 Task: Go to the posts of company Procter & Gamble
Action: Mouse moved to (704, 106)
Screenshot: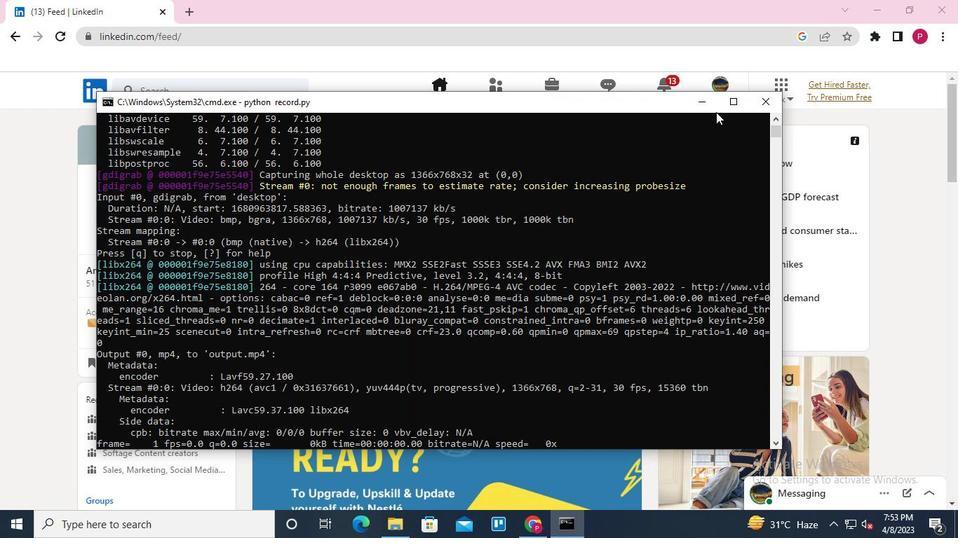 
Action: Mouse pressed left at (704, 106)
Screenshot: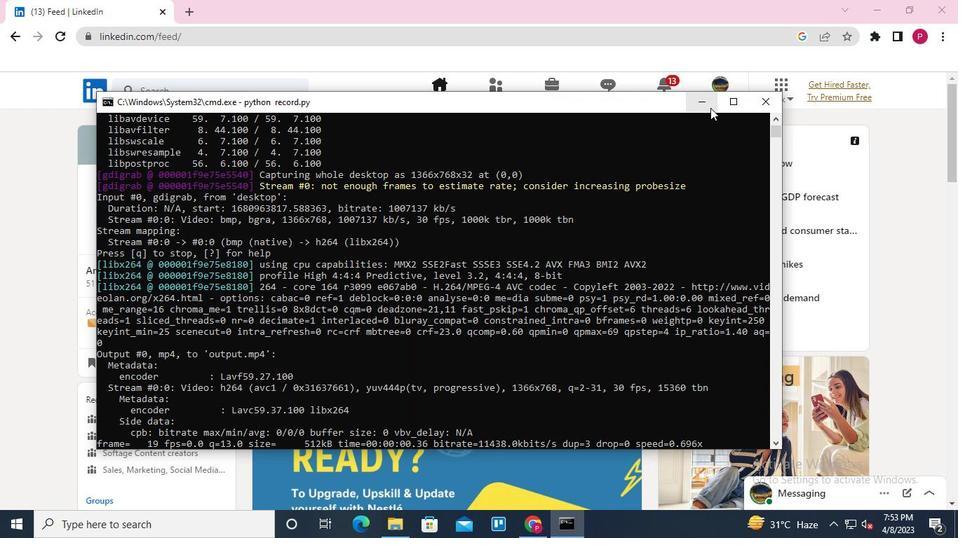 
Action: Mouse moved to (166, 91)
Screenshot: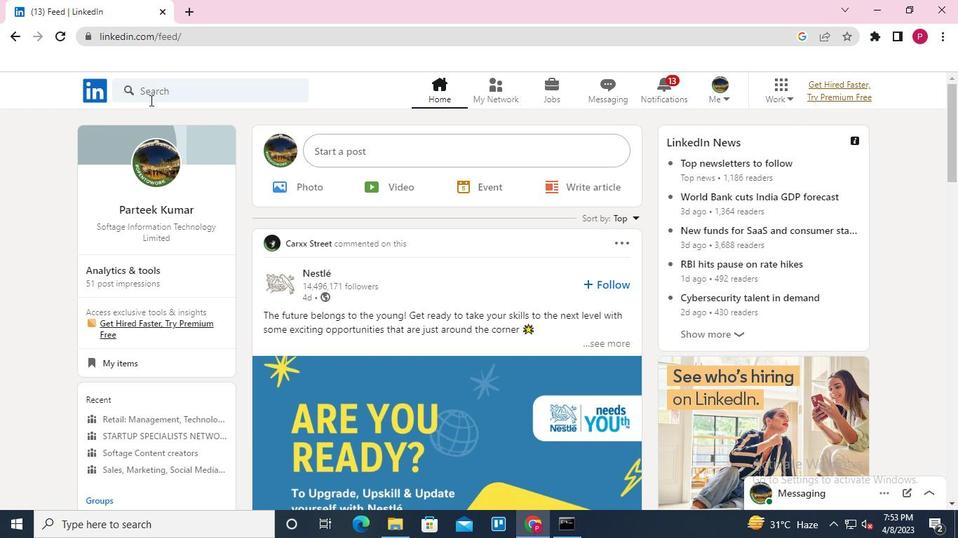 
Action: Mouse pressed left at (166, 91)
Screenshot: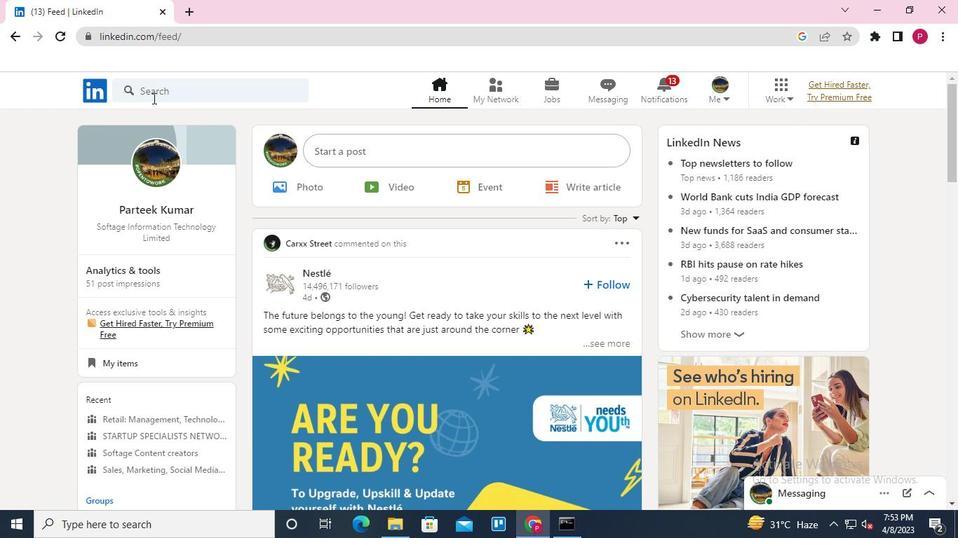 
Action: Mouse moved to (136, 162)
Screenshot: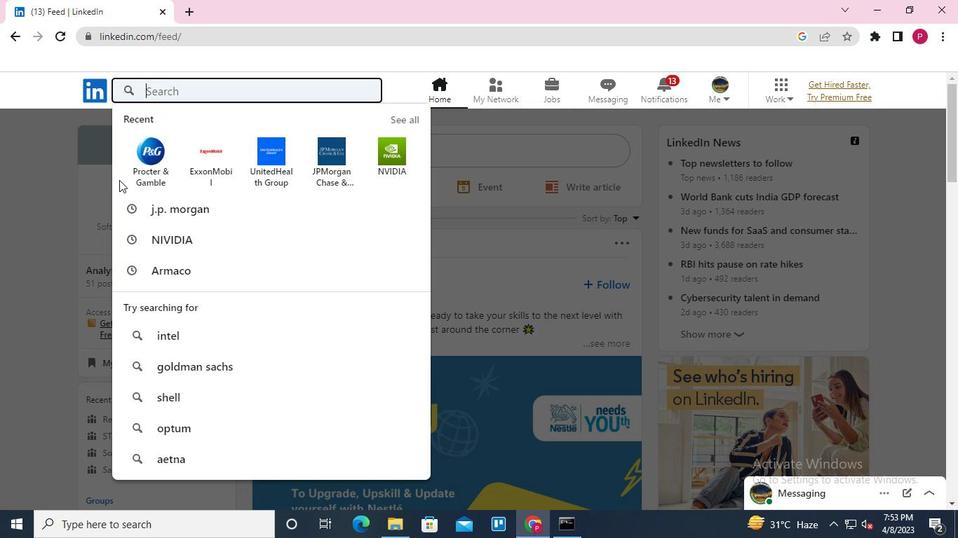 
Action: Mouse pressed left at (136, 162)
Screenshot: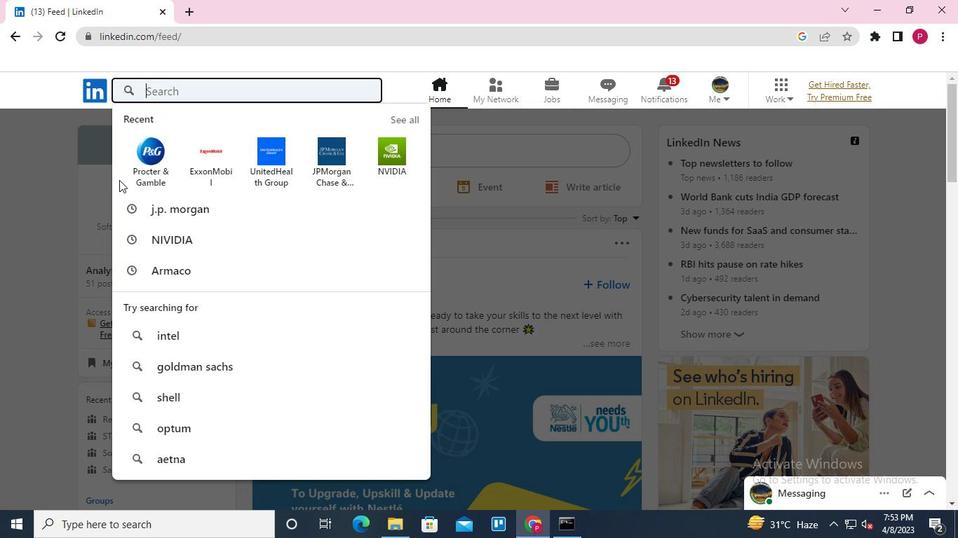 
Action: Mouse moved to (233, 159)
Screenshot: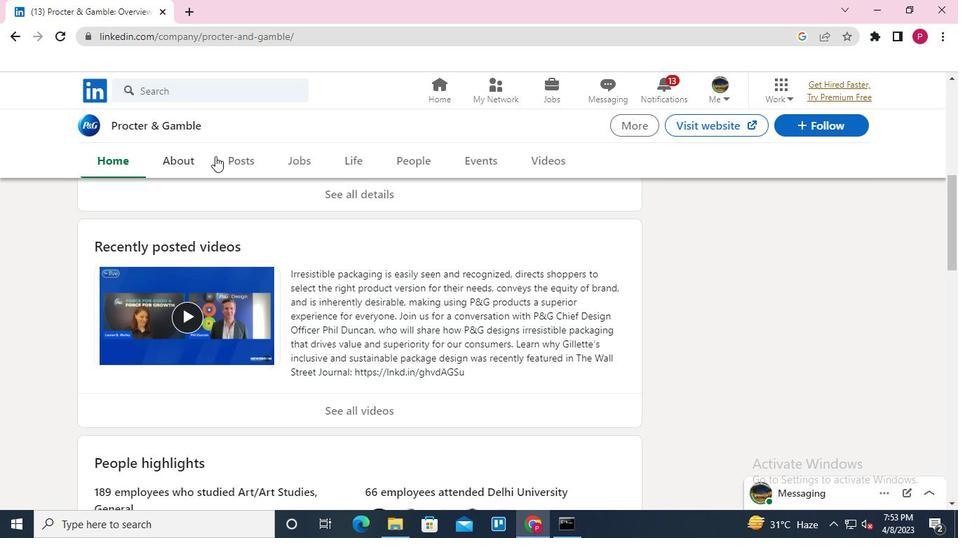 
Action: Mouse pressed left at (233, 159)
Screenshot: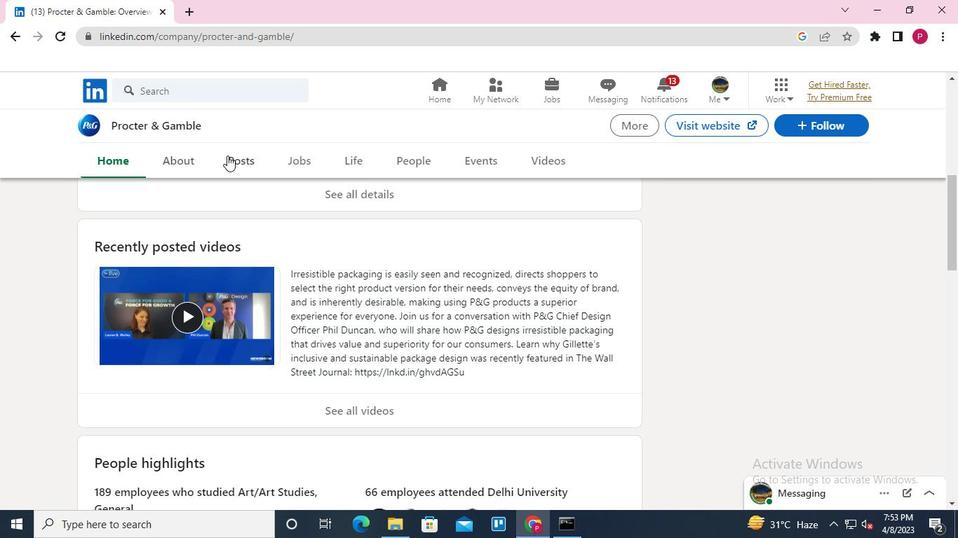 
Action: Mouse moved to (402, 320)
Screenshot: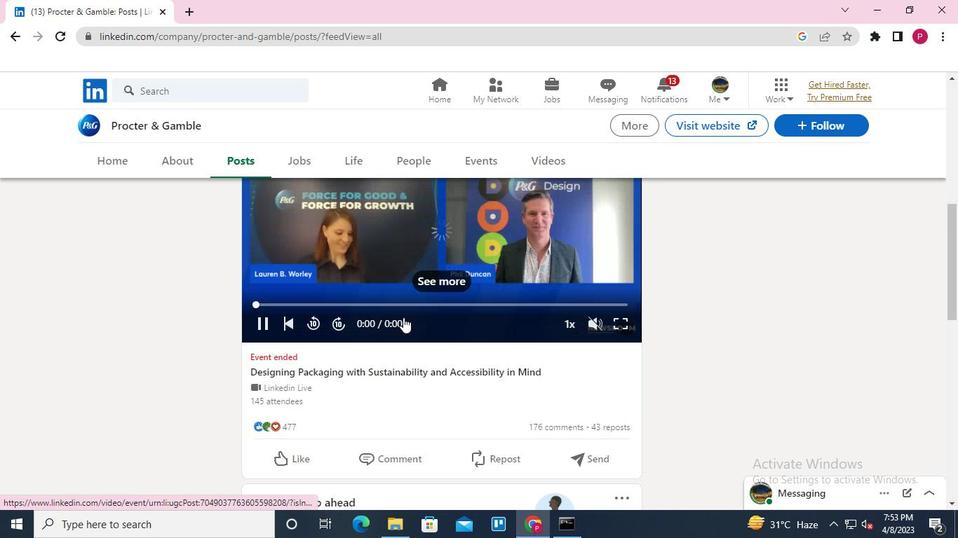 
Action: Keyboard Key.alt_l
Screenshot: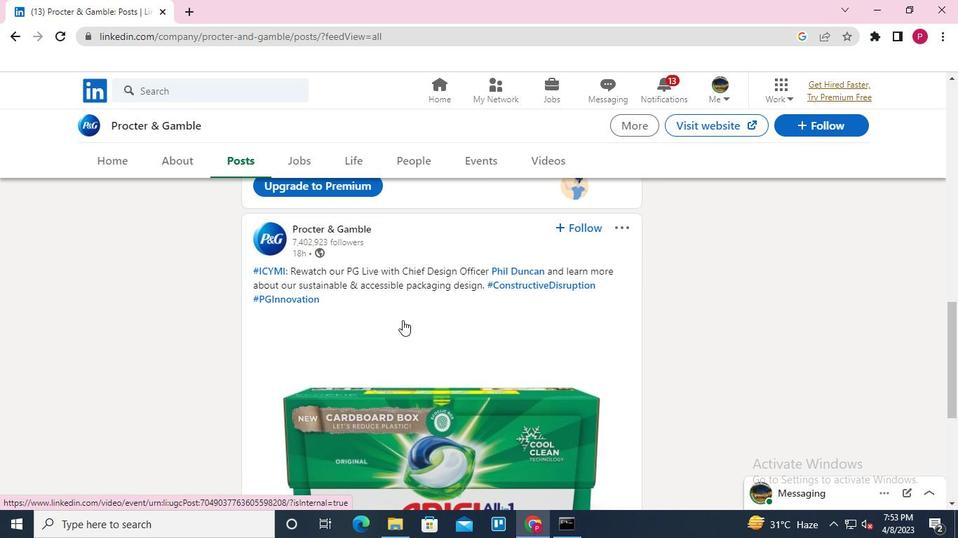 
Action: Keyboard Key.tab
Screenshot: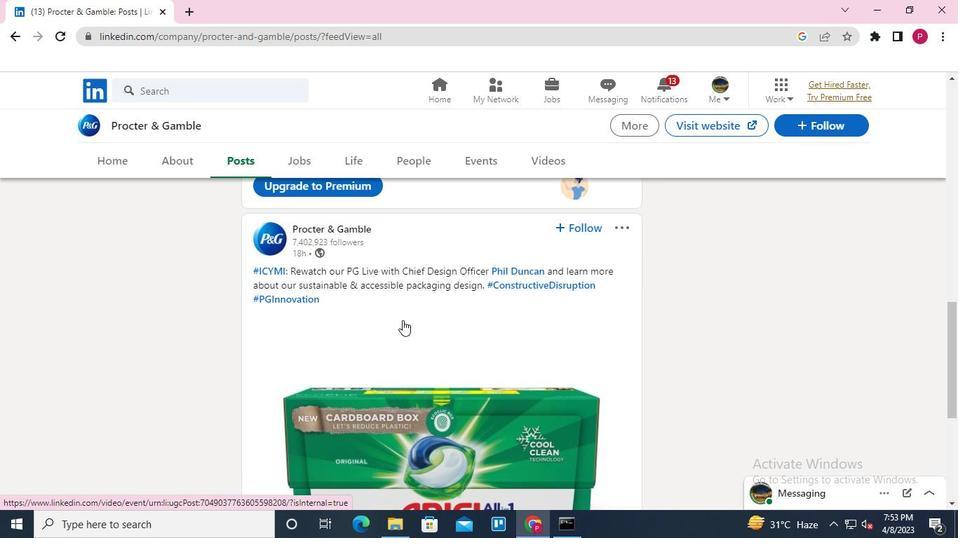 
Action: Mouse moved to (776, 99)
Screenshot: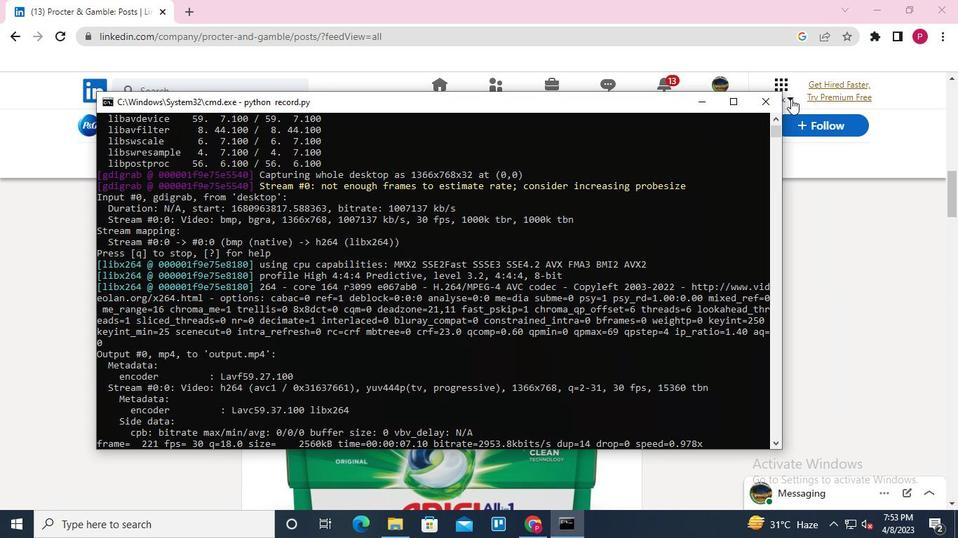 
Action: Mouse pressed left at (776, 99)
Screenshot: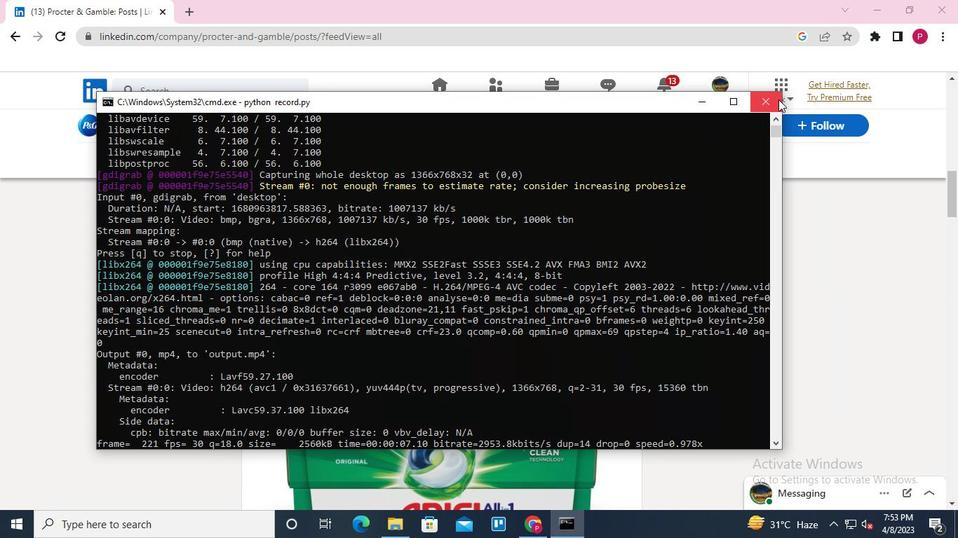 
Action: Mouse moved to (730, 112)
Screenshot: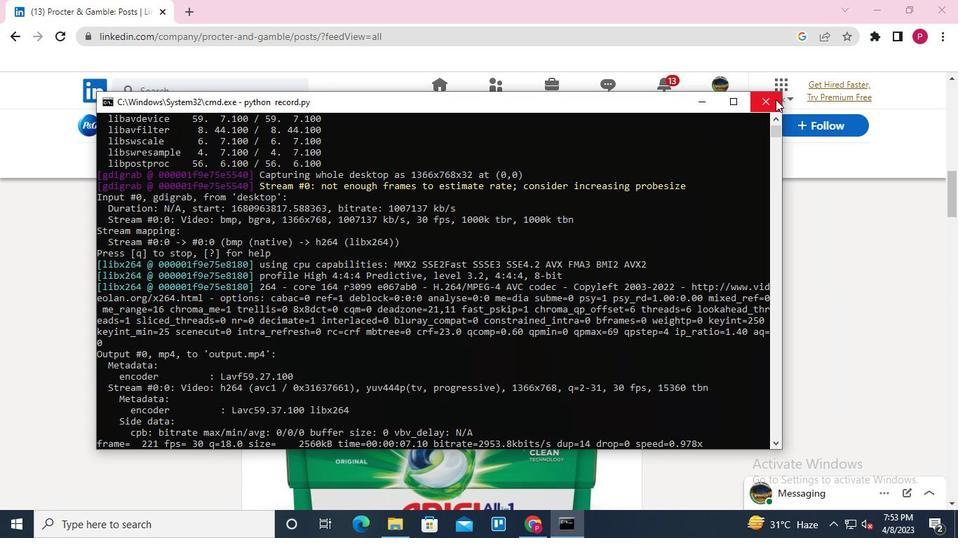 
